 Task: Create a task  Create automated testing scripts for the app , assign it to team member softage.10@softage.net in the project TrapPlan and update the status of the task to  On Track  , set the priority of the task to High.
Action: Key pressed <Key.space>
Screenshot: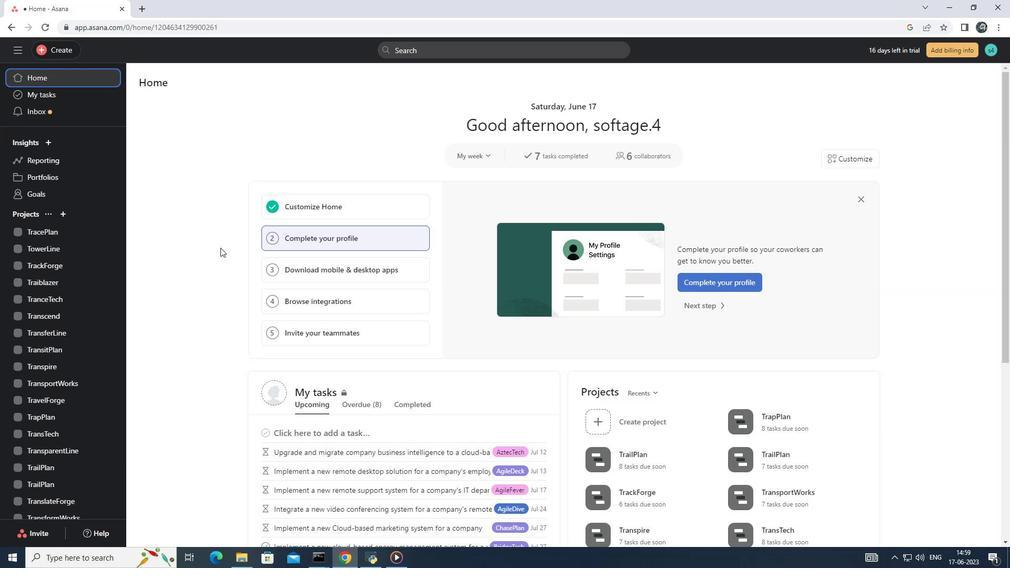 
Action: Mouse moved to (50, 418)
Screenshot: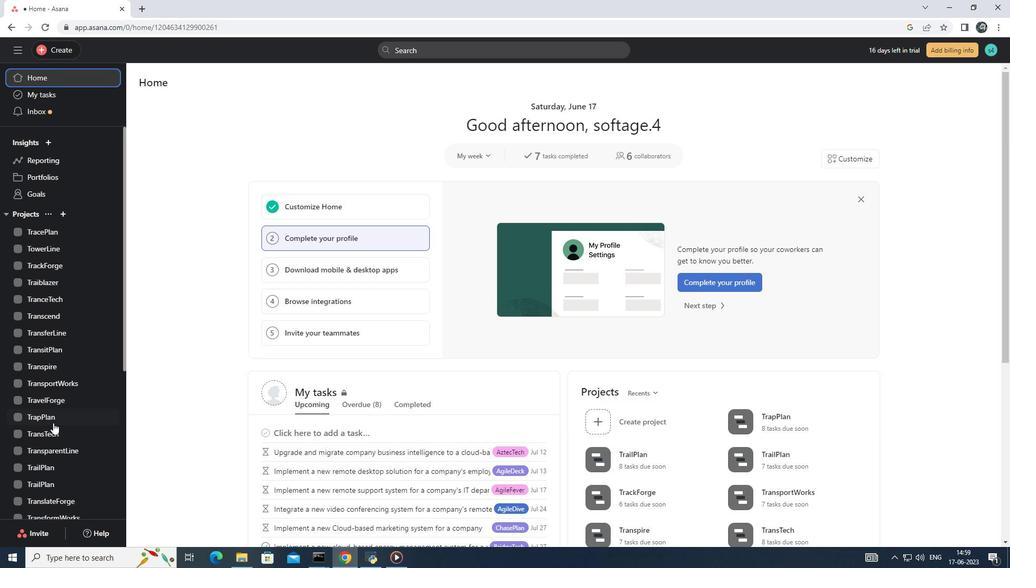 
Action: Mouse pressed left at (50, 418)
Screenshot: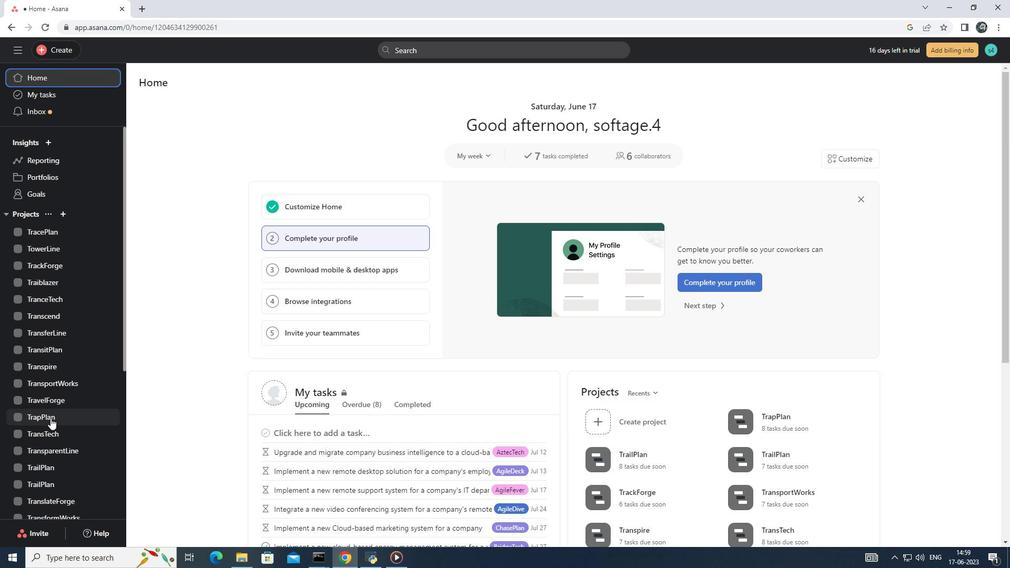 
Action: Mouse moved to (156, 128)
Screenshot: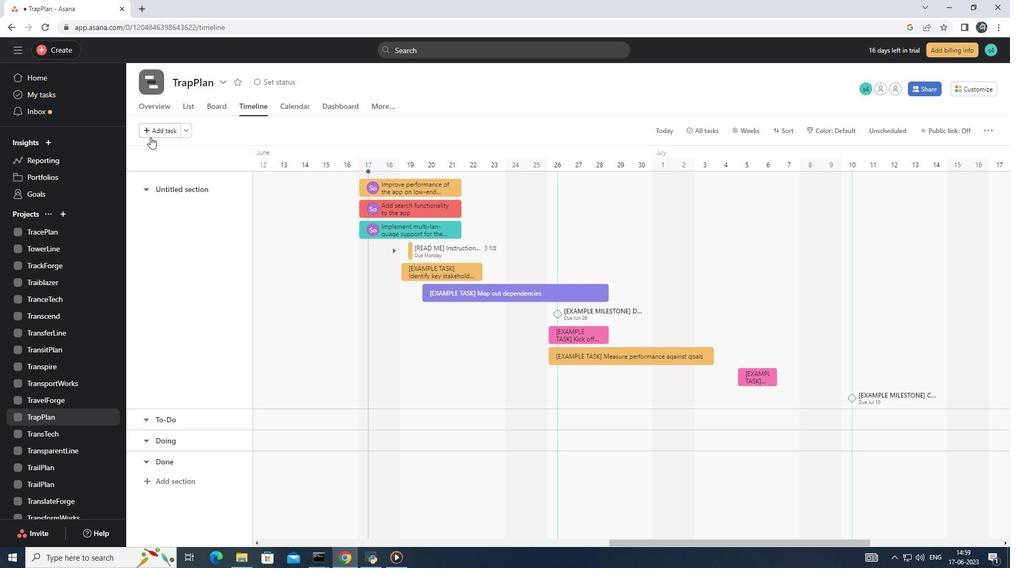 
Action: Mouse pressed left at (156, 128)
Screenshot: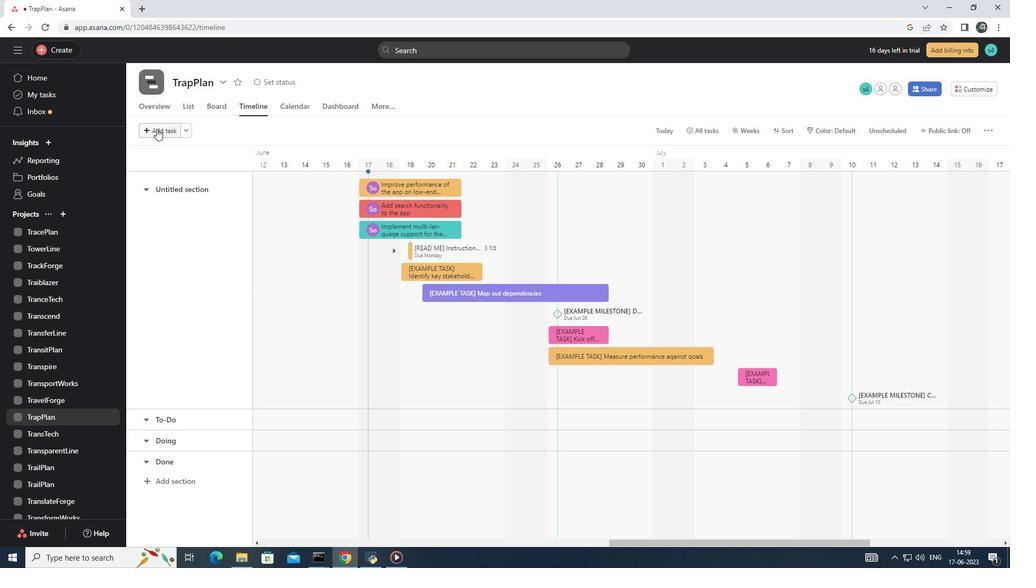 
Action: Mouse moved to (383, 191)
Screenshot: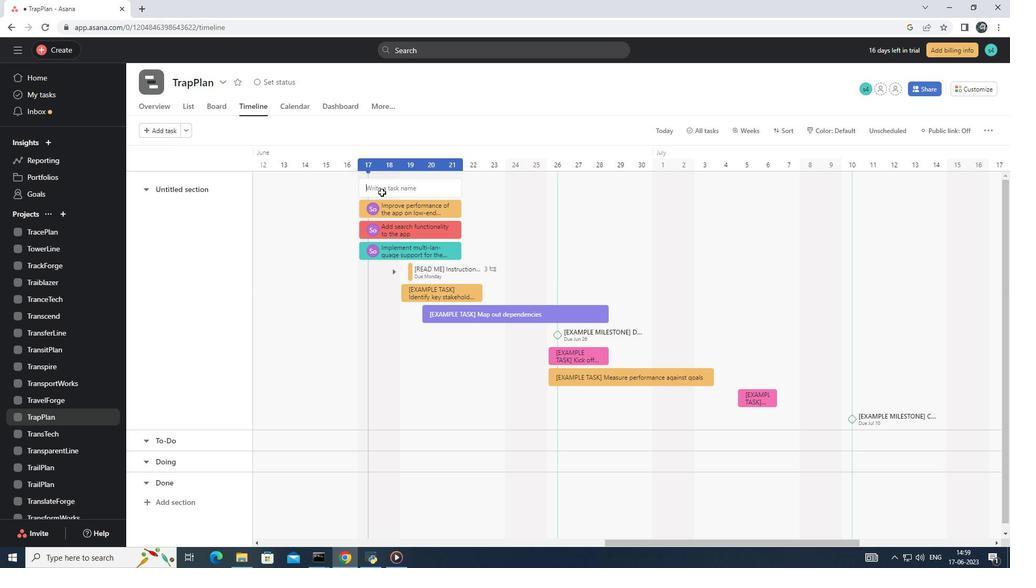 
Action: Mouse pressed left at (383, 191)
Screenshot: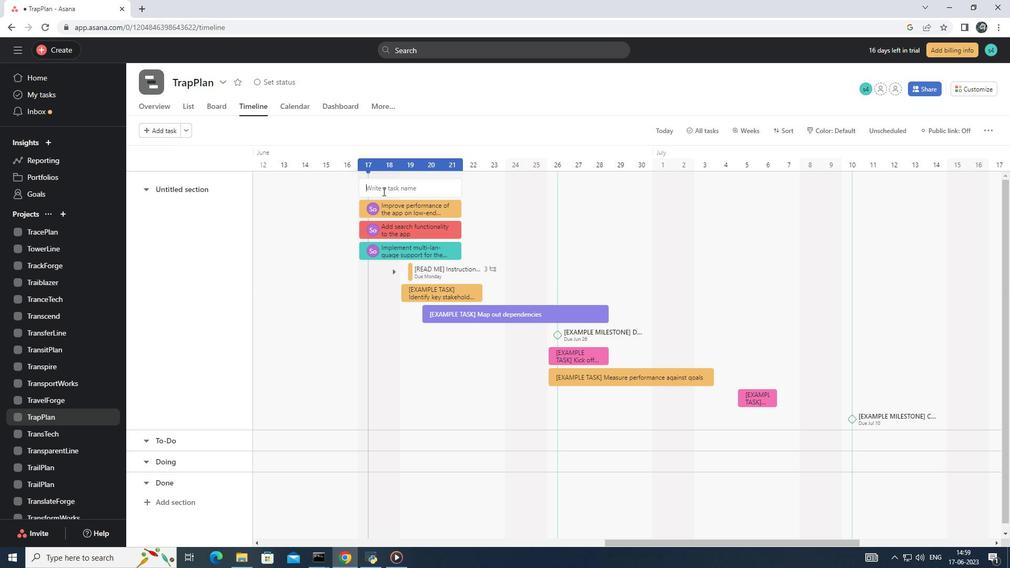
Action: Mouse moved to (384, 190)
Screenshot: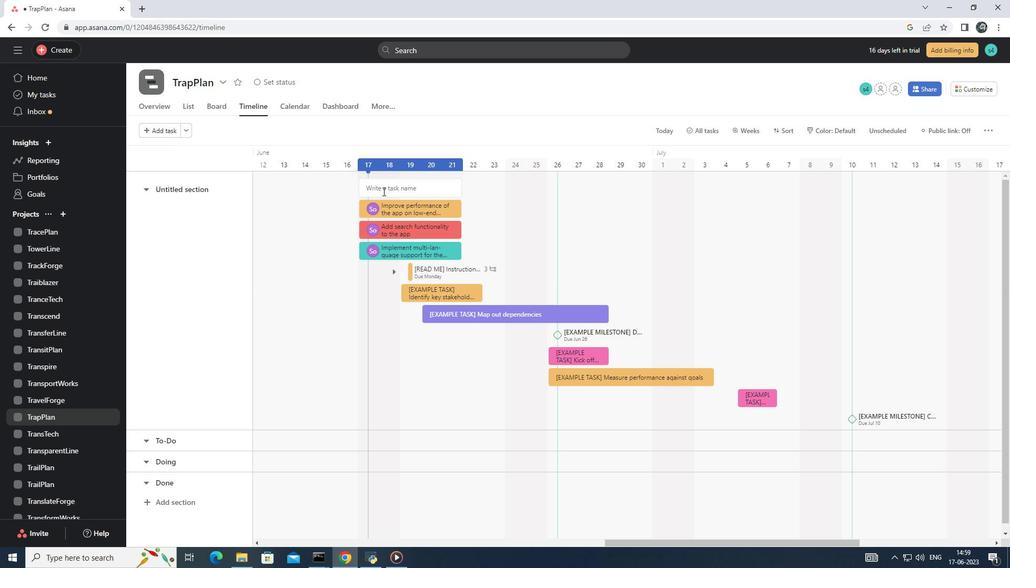 
Action: Key pressed <Key.shift>Create<Key.space>automatedtesting<Key.space>scripts<Key.space><Key.space>for<Key.space><Key.left><Key.left><Key.left><Key.left><Key.left><Key.left><Key.left><Key.left><Key.left><Key.left><Key.left><Key.left><Key.left><Key.left><Key.left><Key.left><Key.left><Key.left><Key.left><Key.left><Key.left><Key.space><Key.right><Key.right><Key.right><Key.right><Key.right><Key.right><Key.right><Key.right><Key.right><Key.right><Key.right><Key.right><Key.right><Key.right><Key.right><Key.right><Key.right><Key.right><Key.right><Key.right><Key.right>the<Key.space>app<Key.enter>
Screenshot: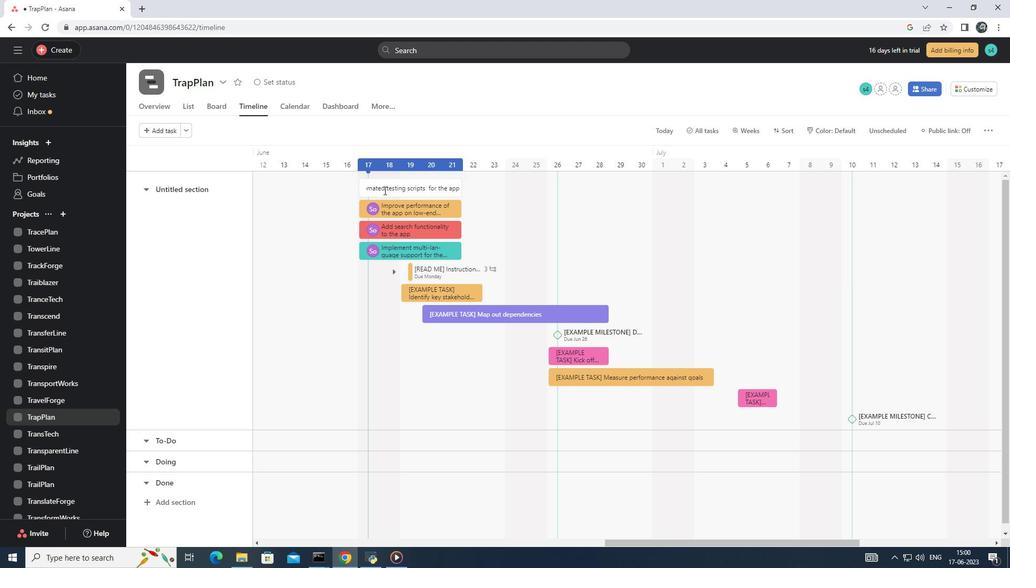 
Action: Mouse pressed left at (384, 190)
Screenshot: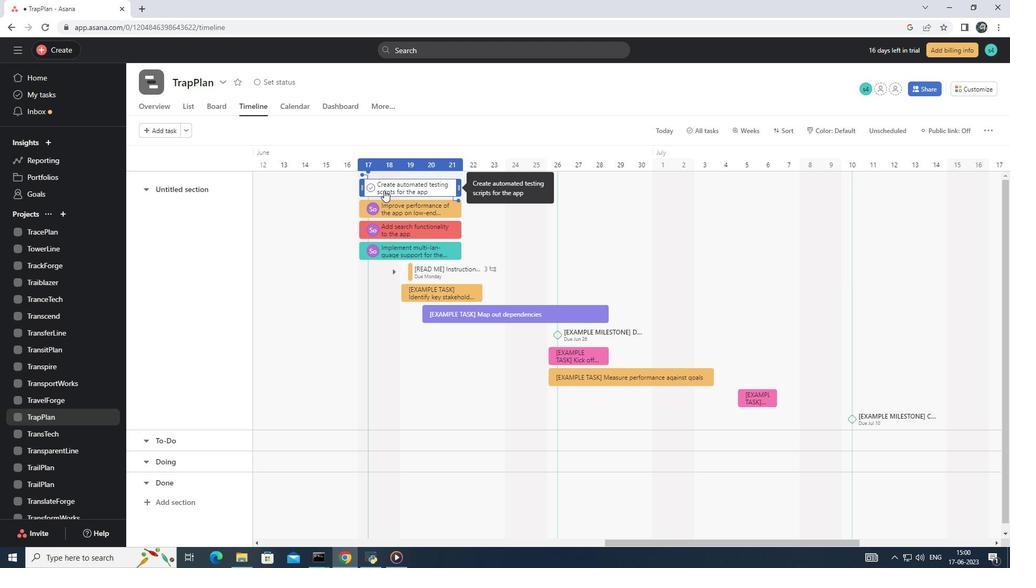 
Action: Mouse moved to (746, 193)
Screenshot: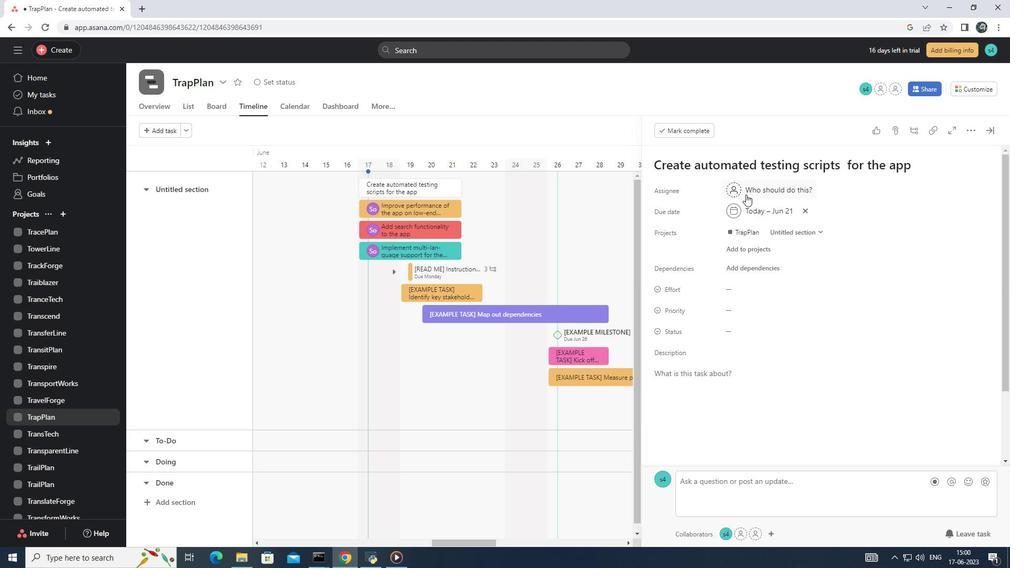 
Action: Mouse pressed left at (746, 193)
Screenshot: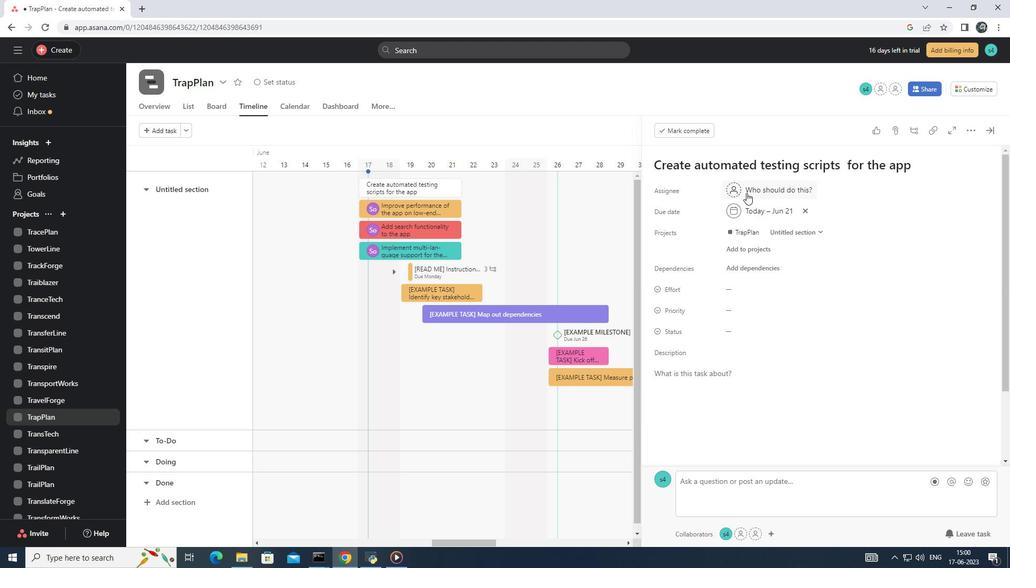 
Action: Mouse moved to (746, 192)
Screenshot: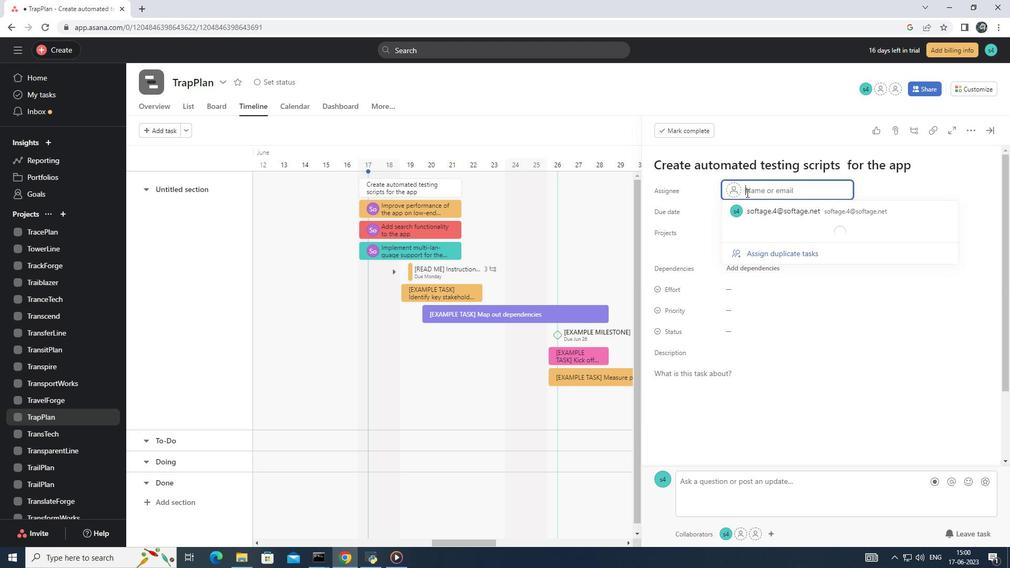 
Action: Key pressed softage.10<Key.shift>@softage.net<Key.enter>
Screenshot: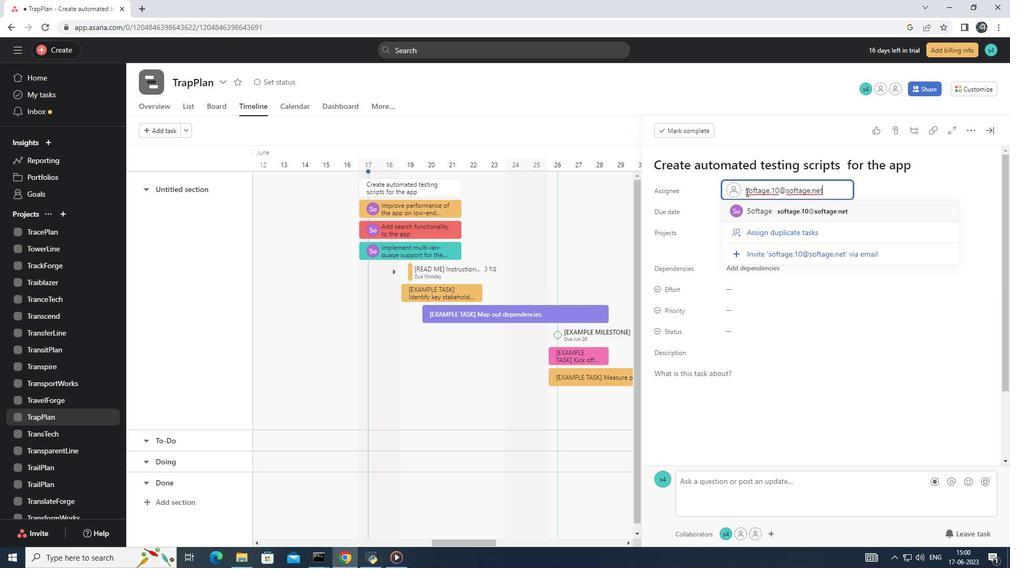 
Action: Mouse moved to (752, 328)
Screenshot: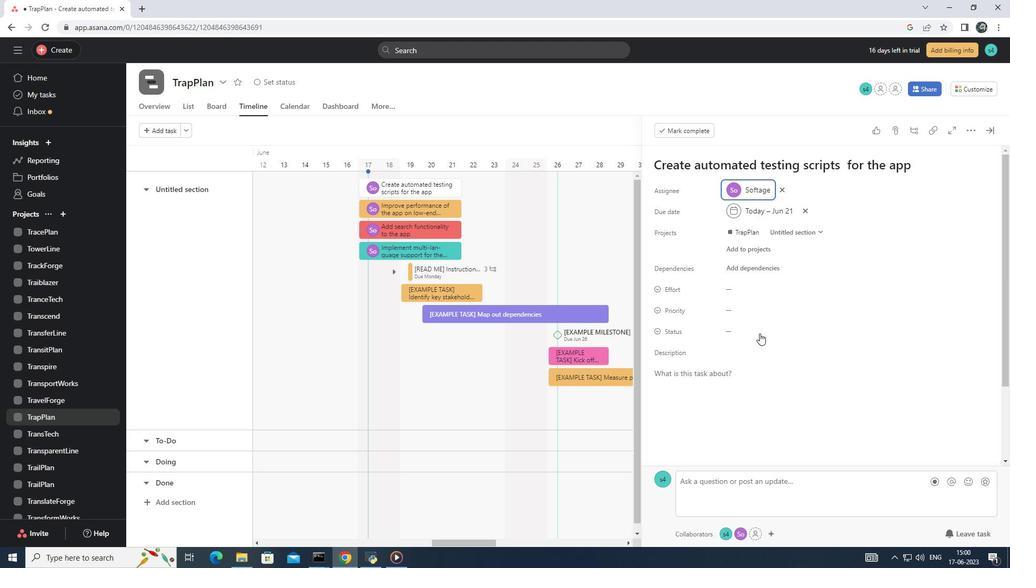 
Action: Mouse pressed left at (752, 328)
Screenshot: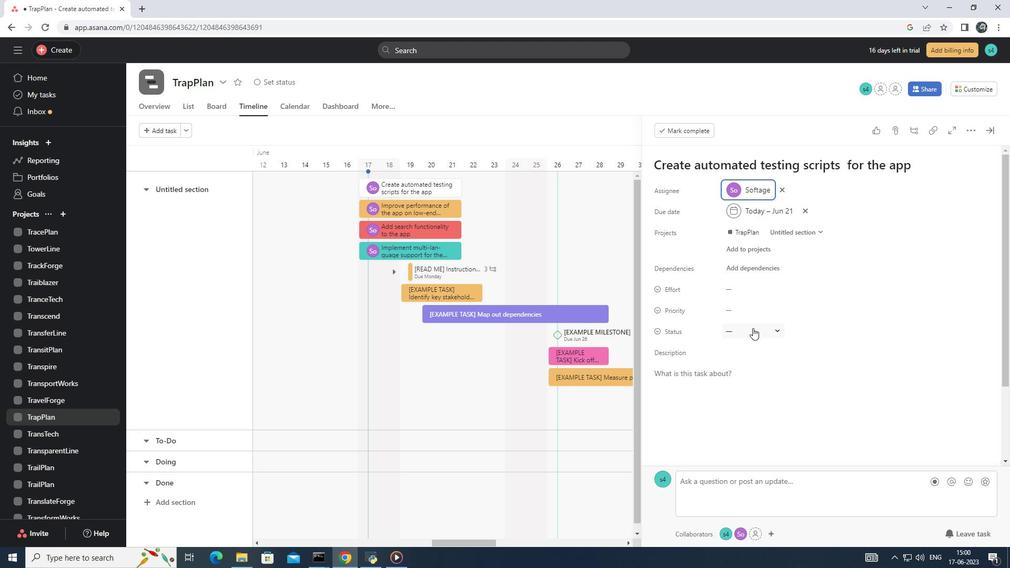 
Action: Mouse moved to (790, 370)
Screenshot: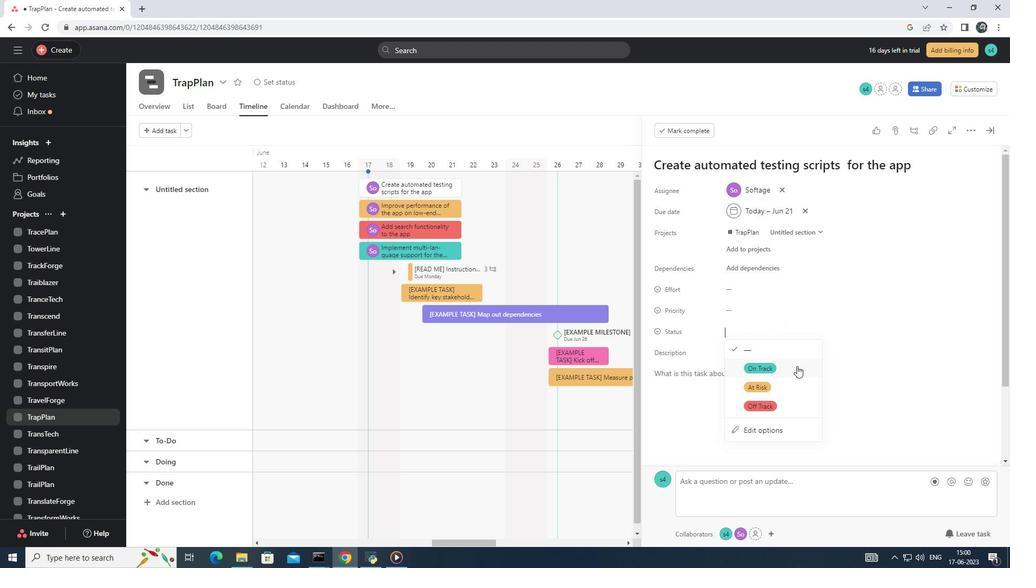 
Action: Mouse pressed left at (790, 370)
Screenshot: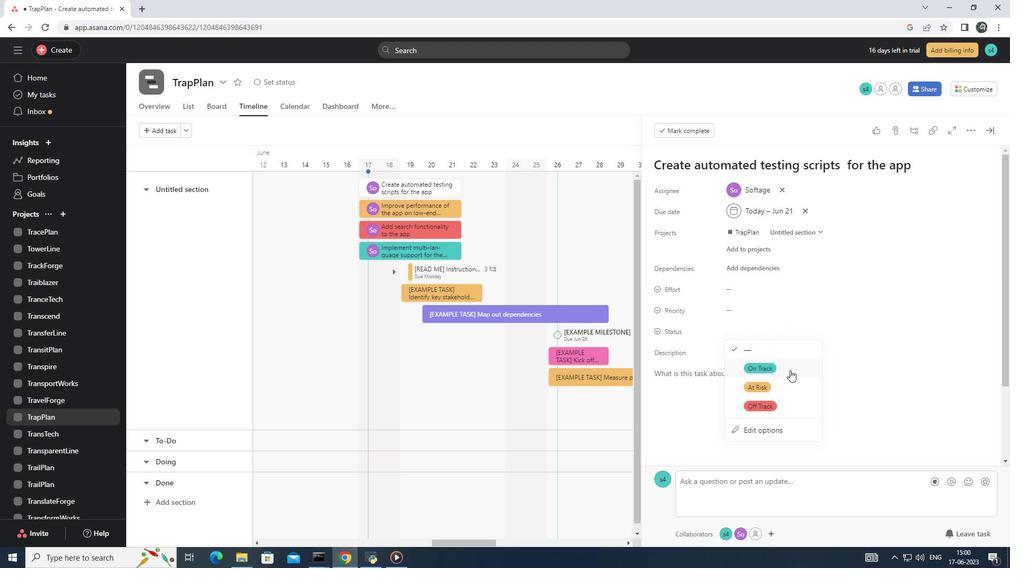 
Action: Mouse moved to (754, 308)
Screenshot: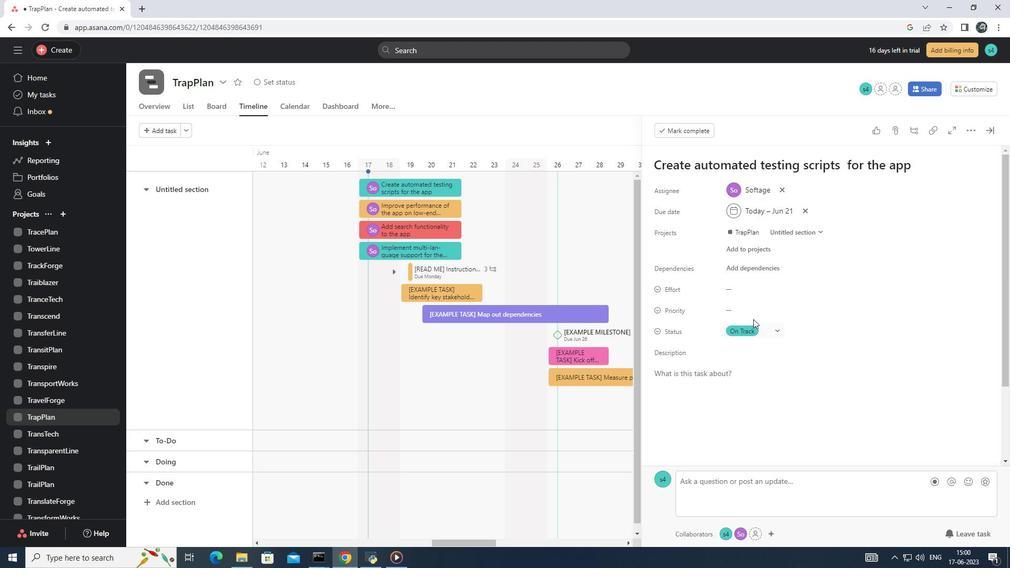 
Action: Mouse pressed left at (754, 308)
Screenshot: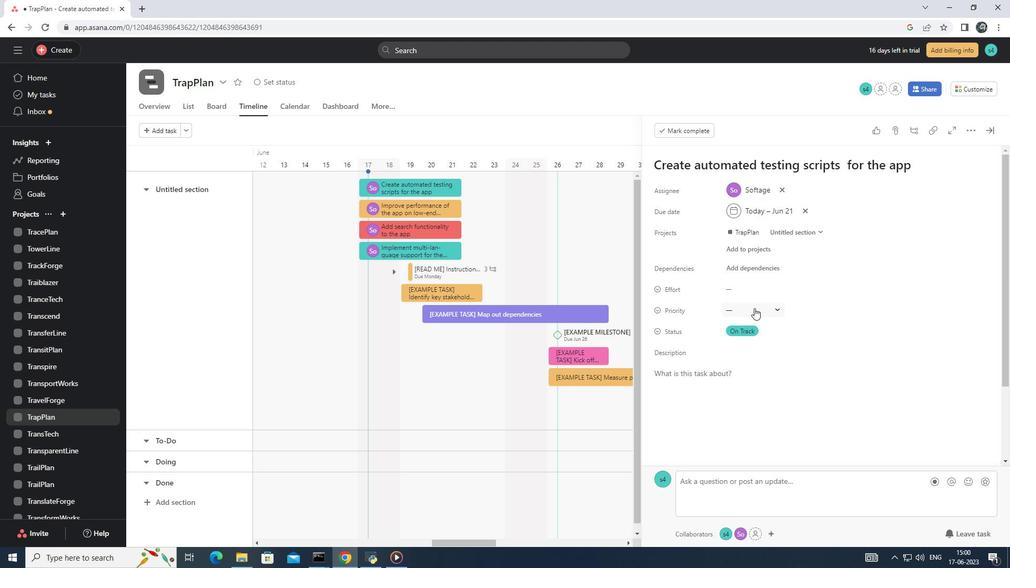 
Action: Mouse moved to (776, 341)
Screenshot: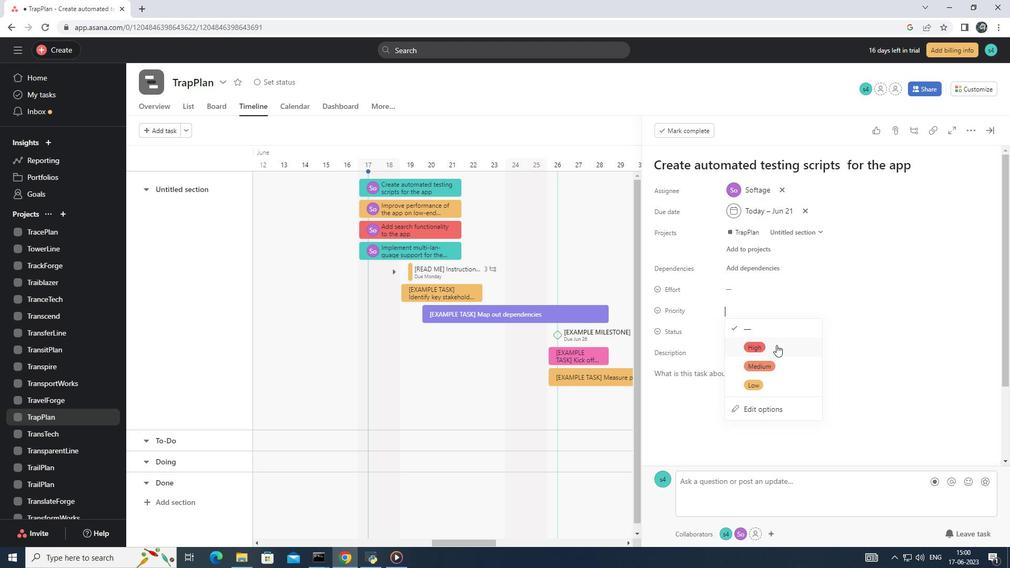
Action: Mouse pressed left at (776, 341)
Screenshot: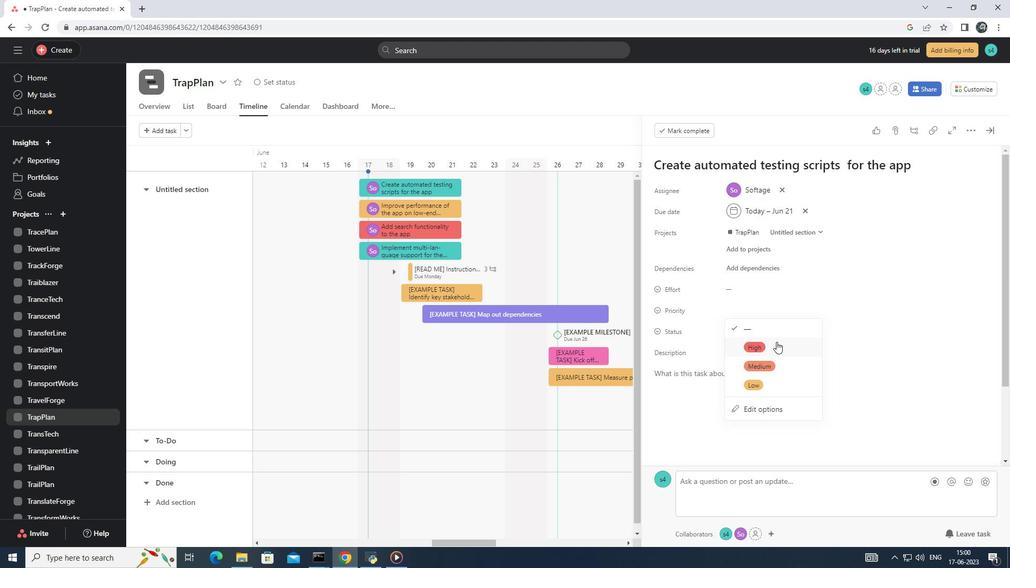 
